 Task: Create new Company, with domain: 'wnyc.org' and type: 'Vendor'. Add new contact for this company, with mail Id: 'Ishita.Thompson@wnyc.org', First Name: Ishita, Last name:  Thompson, Job Title: 'Compliance Officer', Phone Number: '(916) 555-5682'. Change life cycle stage to  Lead and lead status to  In Progress. Logged in from softage.4@softage.net
Action: Mouse moved to (82, 56)
Screenshot: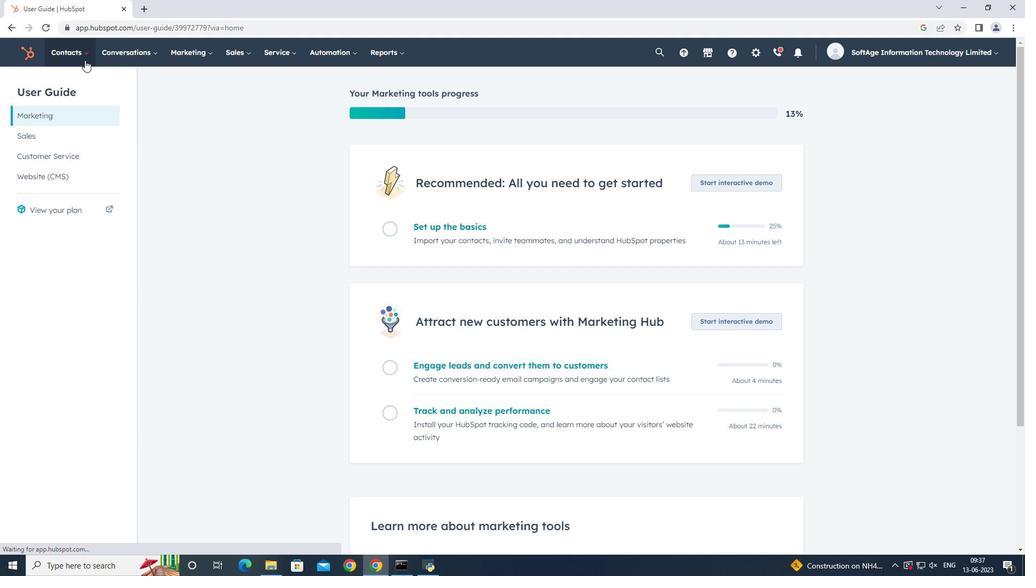 
Action: Mouse pressed left at (82, 56)
Screenshot: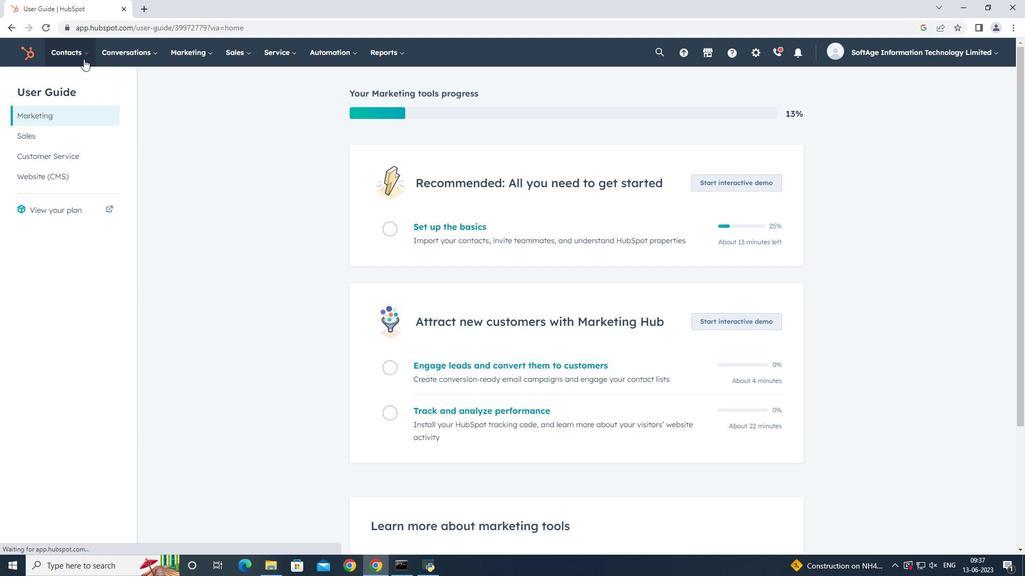 
Action: Mouse moved to (87, 101)
Screenshot: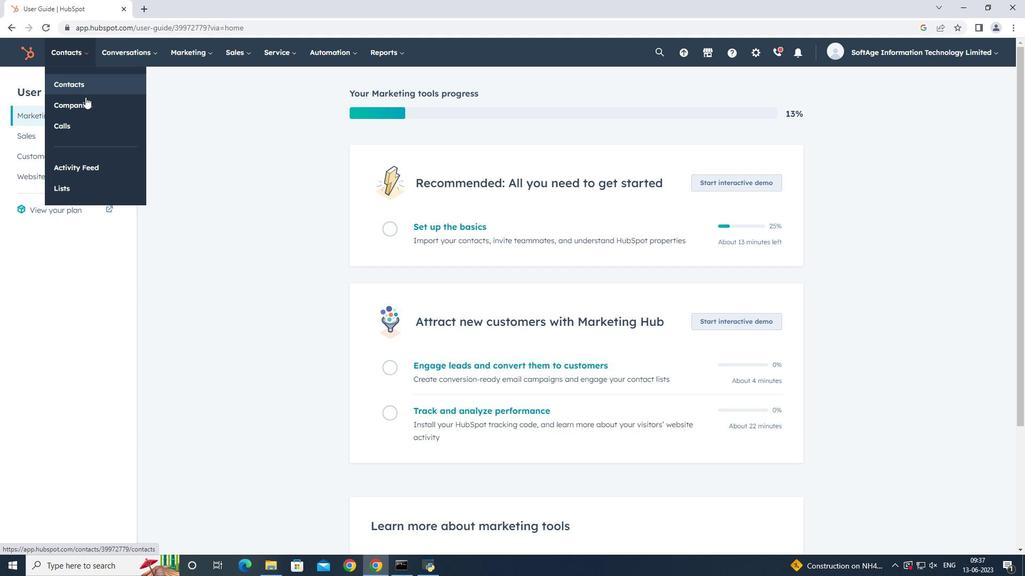 
Action: Mouse pressed left at (87, 101)
Screenshot: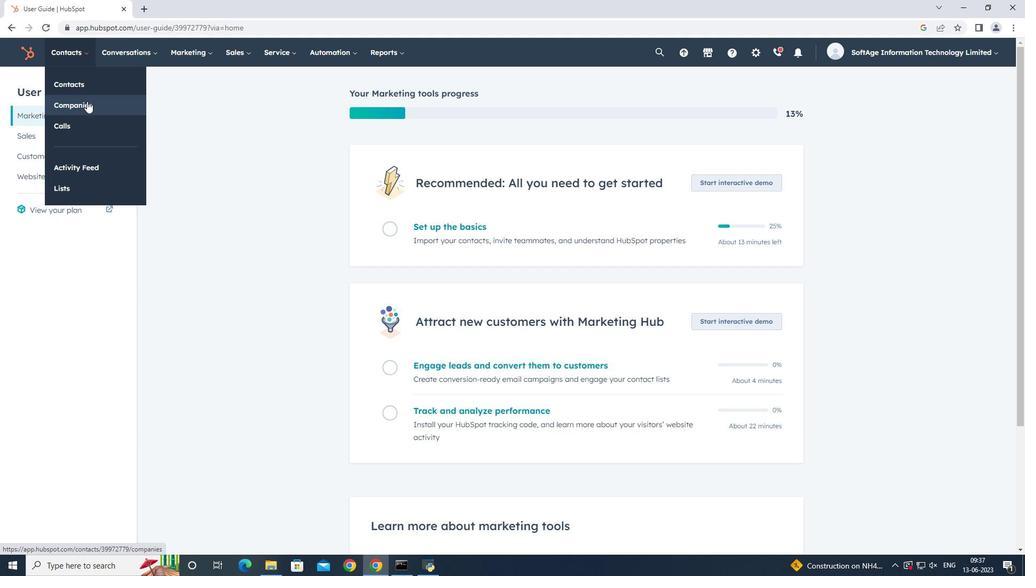 
Action: Mouse moved to (987, 87)
Screenshot: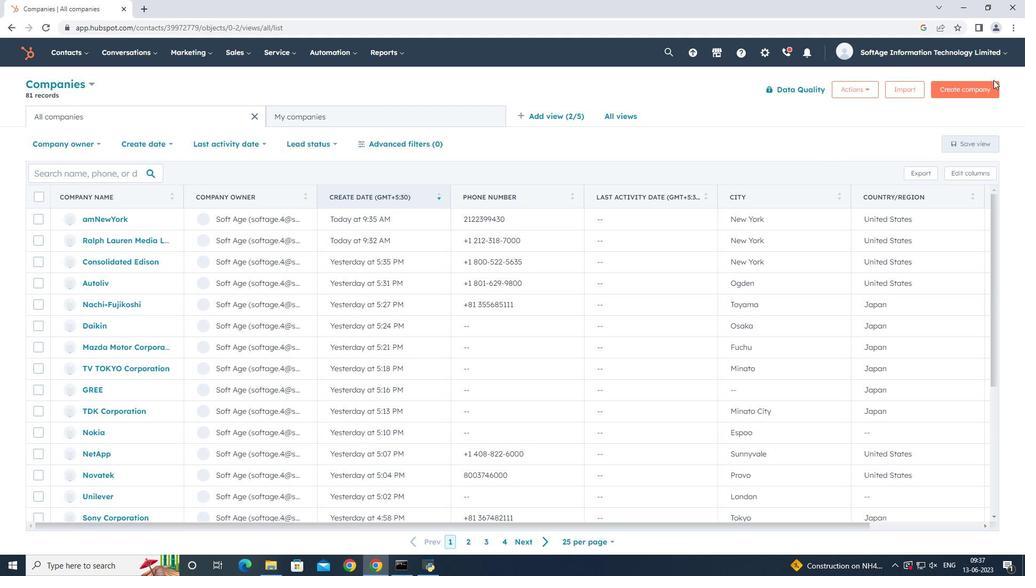 
Action: Mouse pressed left at (987, 87)
Screenshot: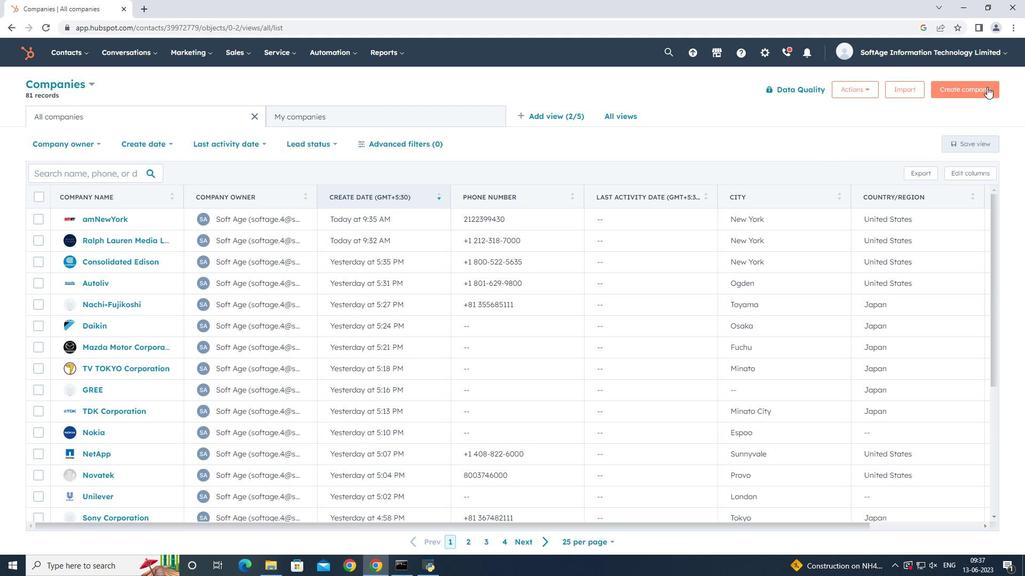 
Action: Mouse moved to (870, 142)
Screenshot: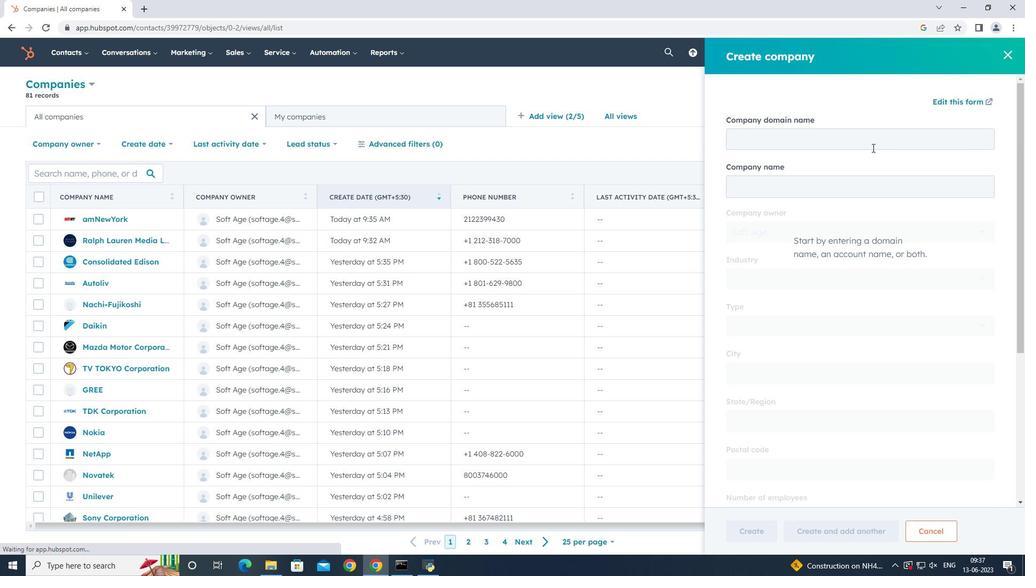 
Action: Mouse pressed left at (870, 142)
Screenshot: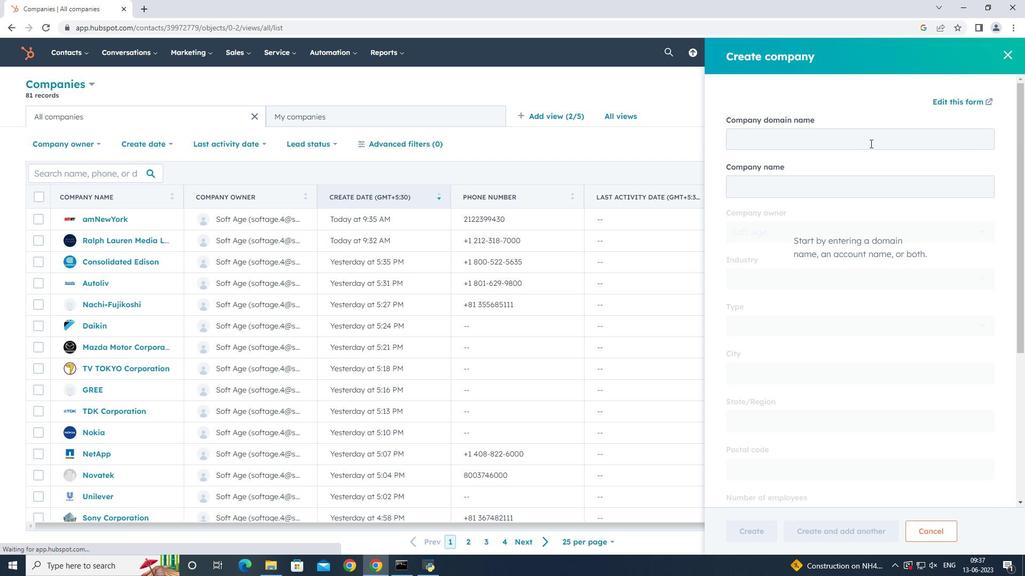 
Action: Key pressed wnyc.org
Screenshot: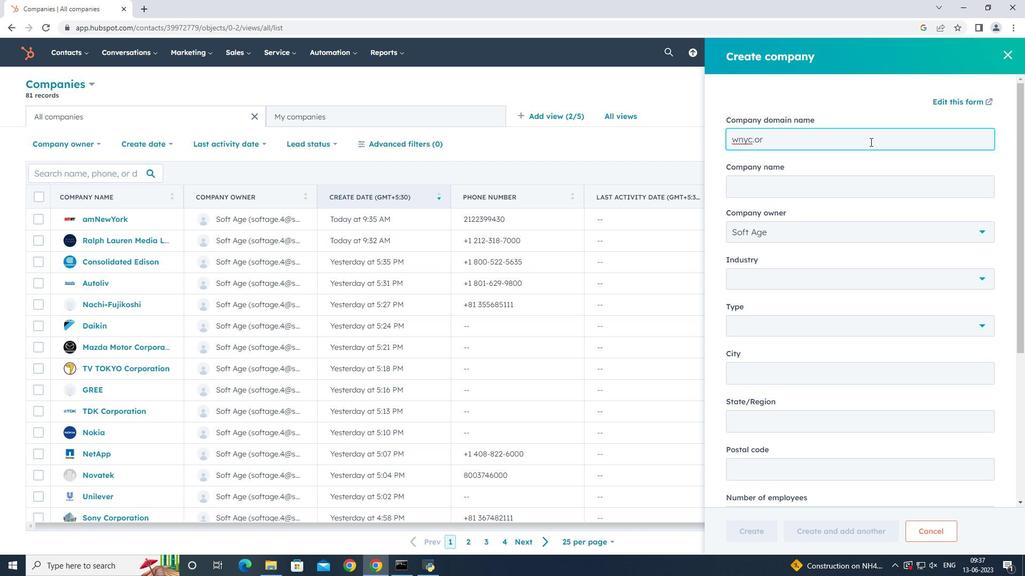 
Action: Mouse moved to (870, 320)
Screenshot: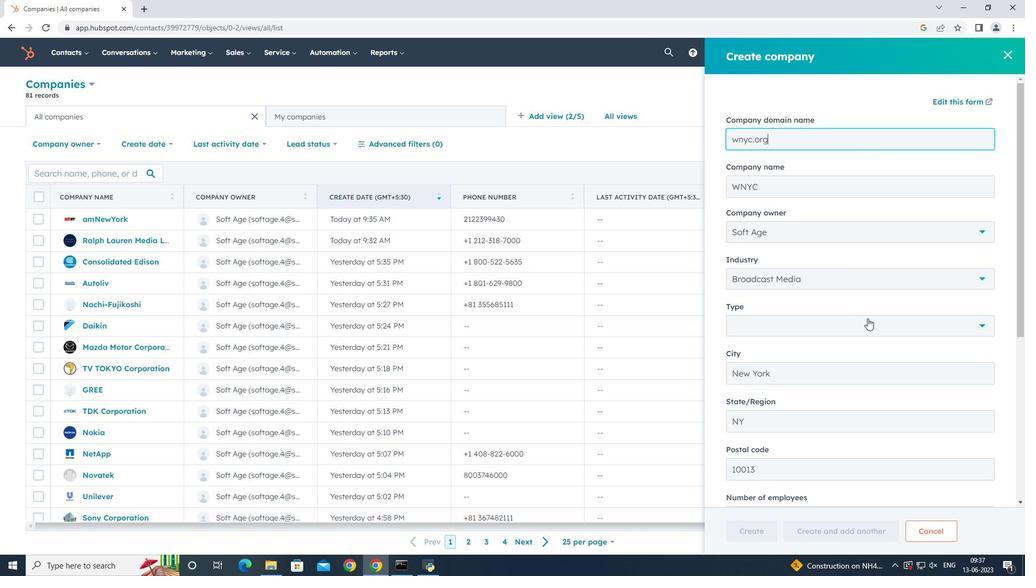 
Action: Mouse pressed left at (870, 320)
Screenshot: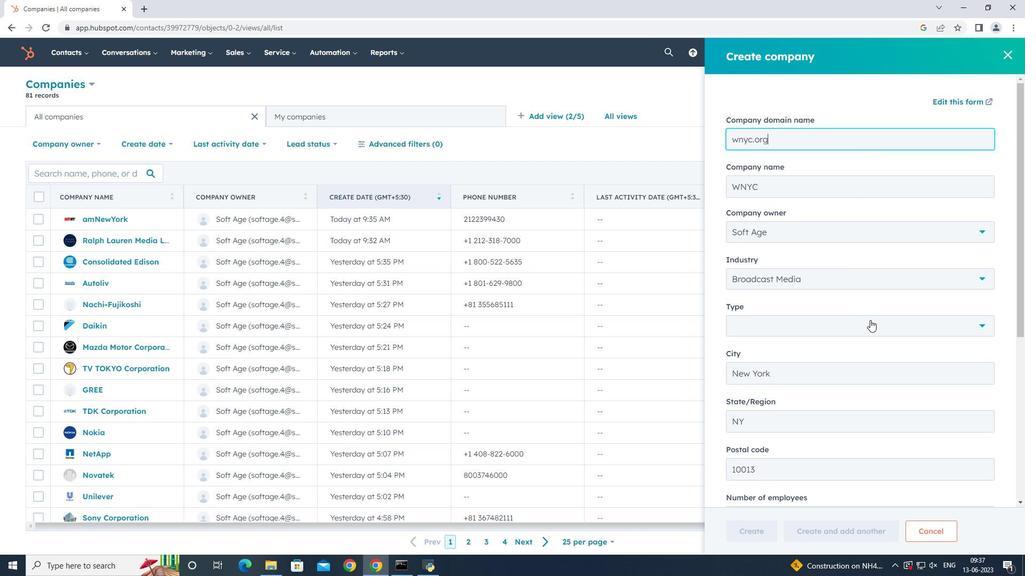 
Action: Mouse moved to (832, 438)
Screenshot: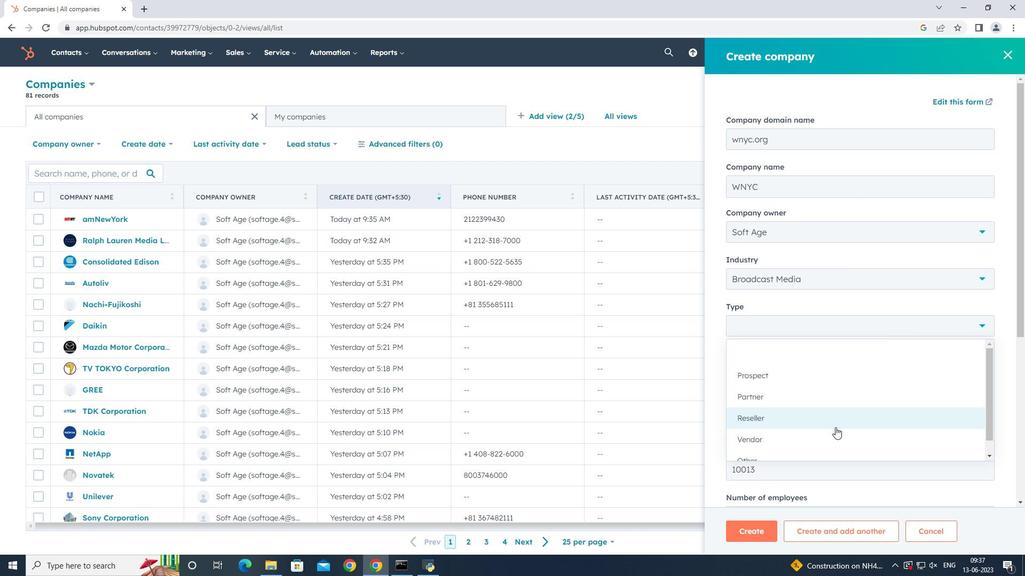 
Action: Mouse pressed left at (832, 438)
Screenshot: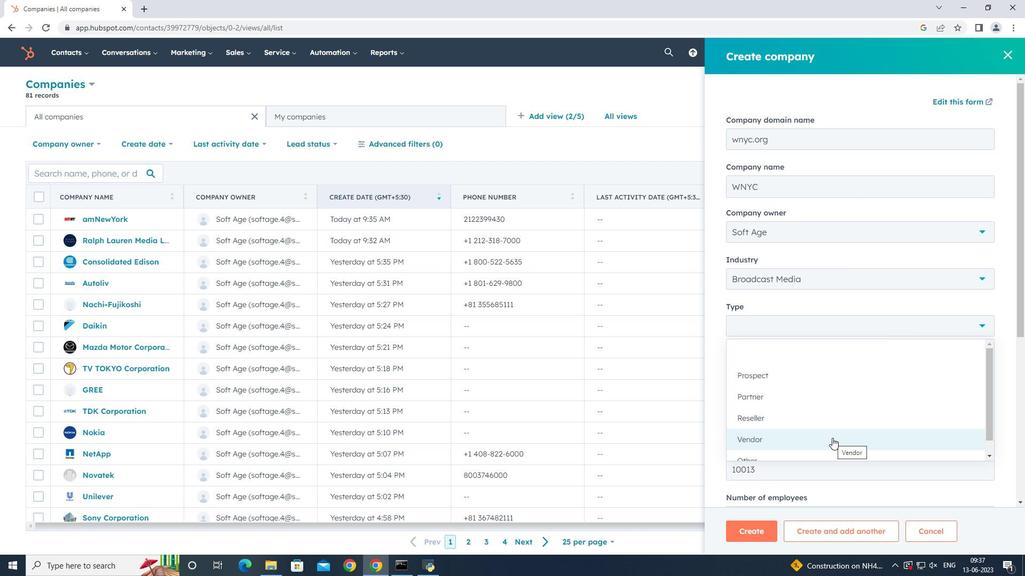 
Action: Mouse scrolled (832, 437) with delta (0, 0)
Screenshot: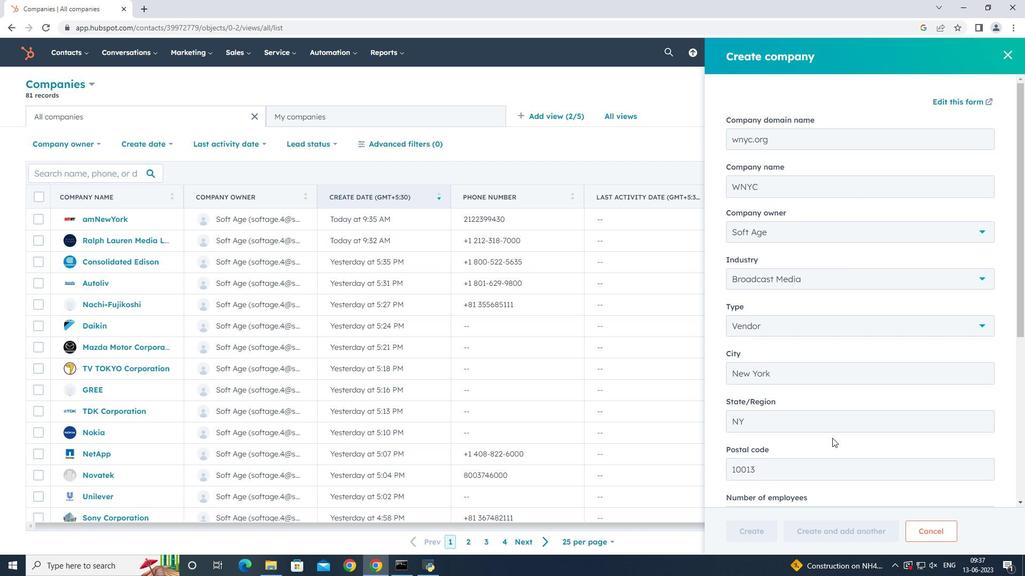 
Action: Mouse scrolled (832, 437) with delta (0, 0)
Screenshot: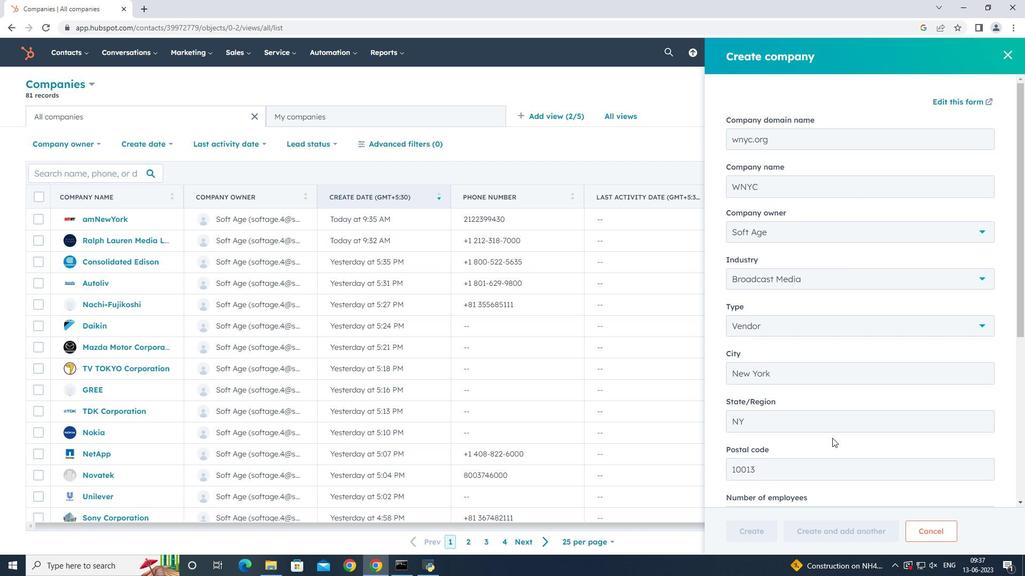 
Action: Mouse scrolled (832, 437) with delta (0, 0)
Screenshot: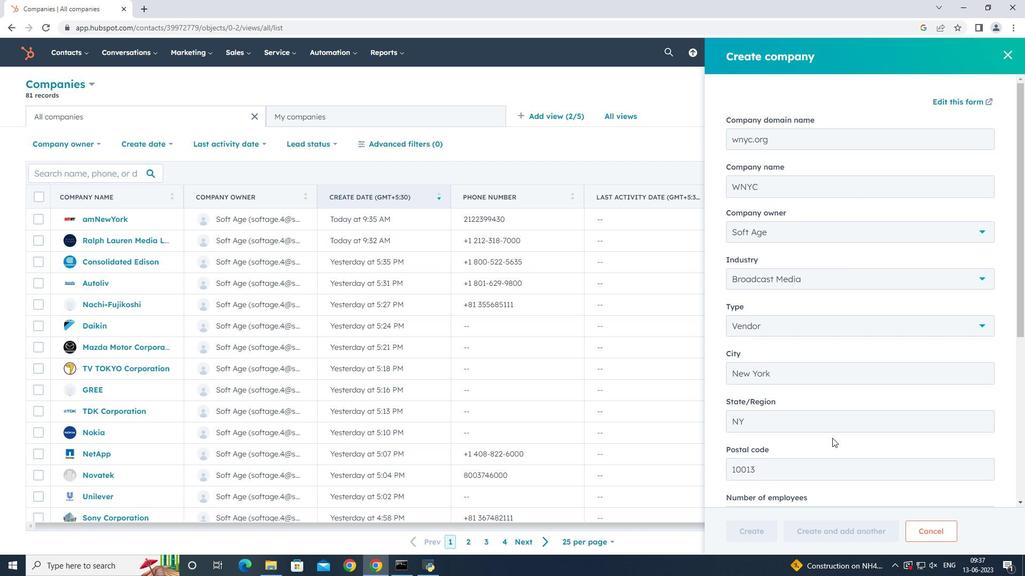 
Action: Mouse scrolled (832, 437) with delta (0, 0)
Screenshot: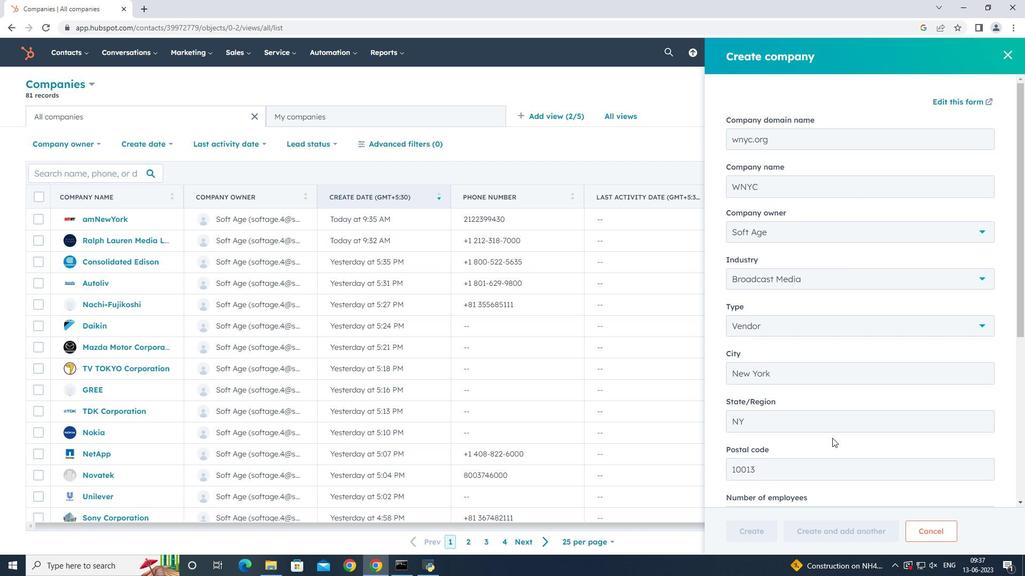 
Action: Mouse scrolled (832, 437) with delta (0, 0)
Screenshot: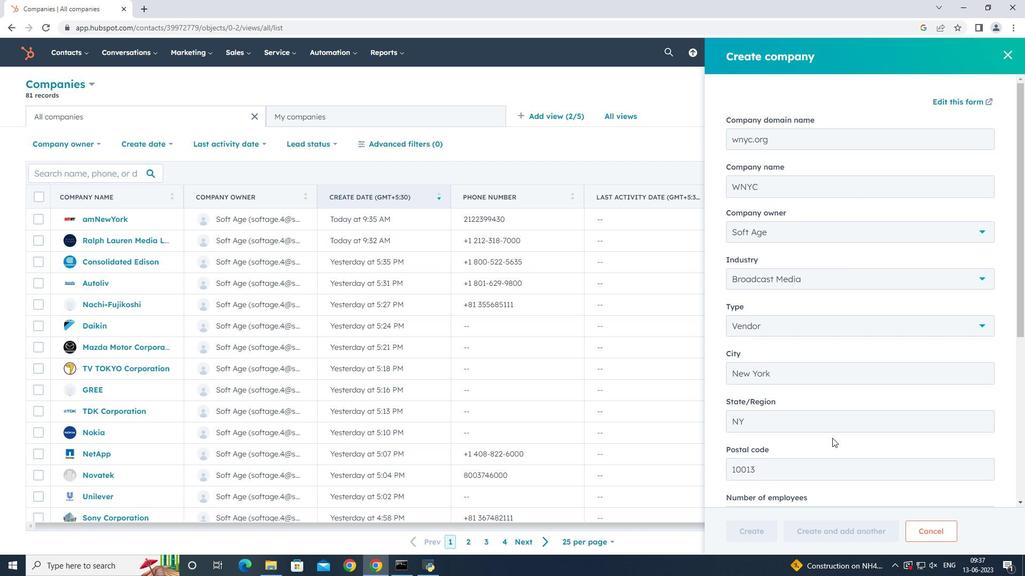 
Action: Mouse scrolled (832, 437) with delta (0, 0)
Screenshot: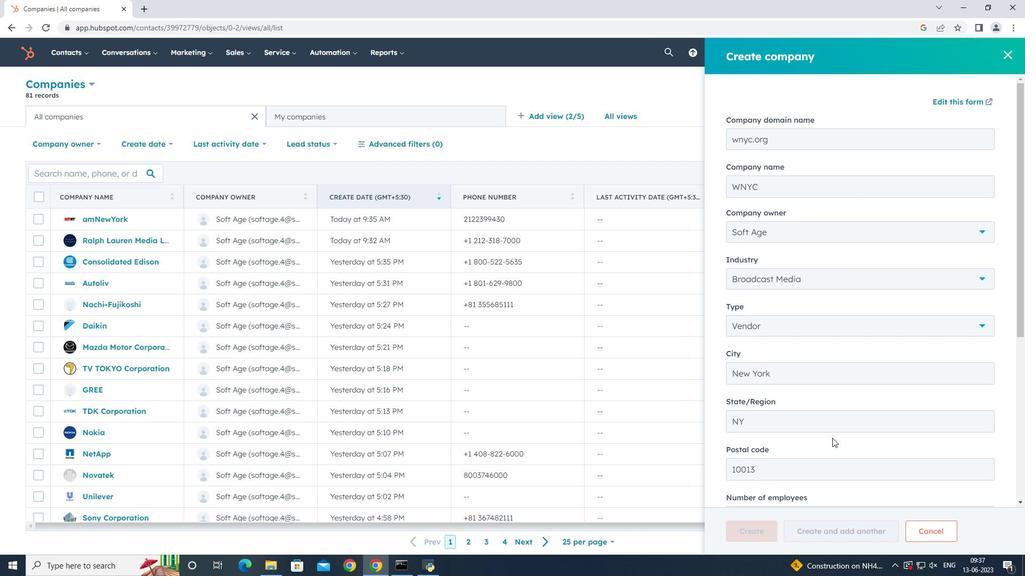 
Action: Mouse moved to (768, 526)
Screenshot: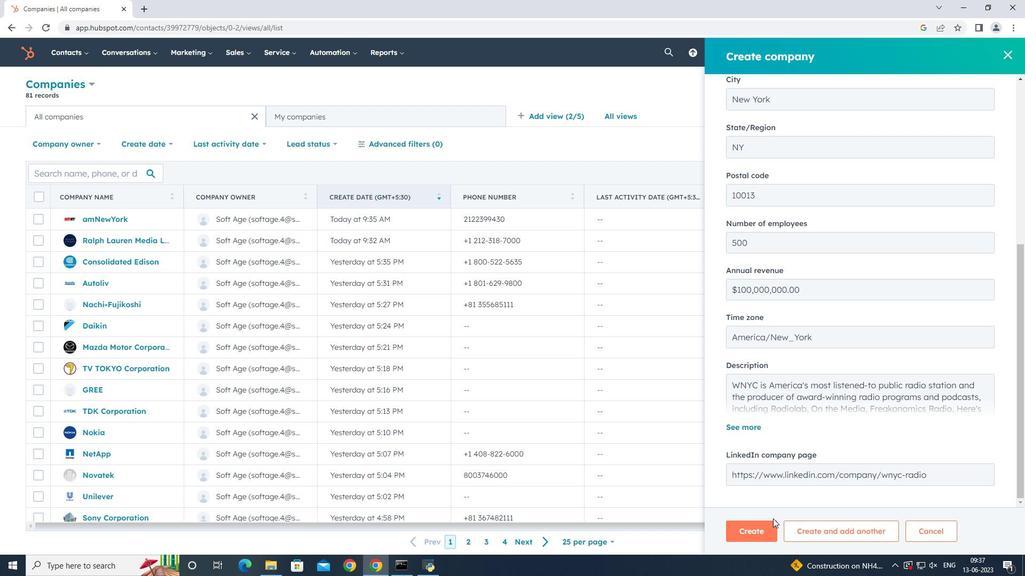 
Action: Mouse pressed left at (768, 526)
Screenshot: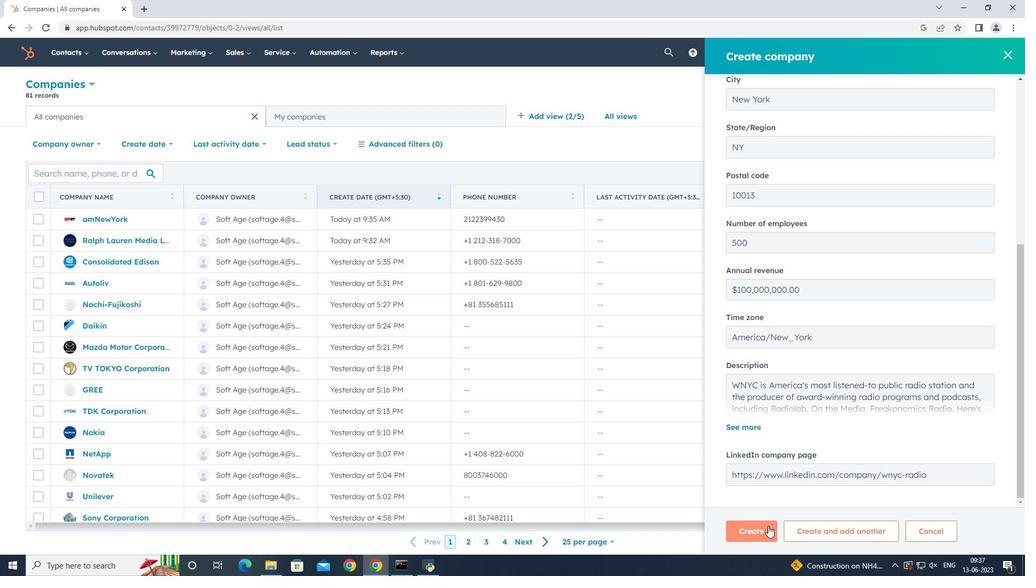
Action: Mouse moved to (716, 350)
Screenshot: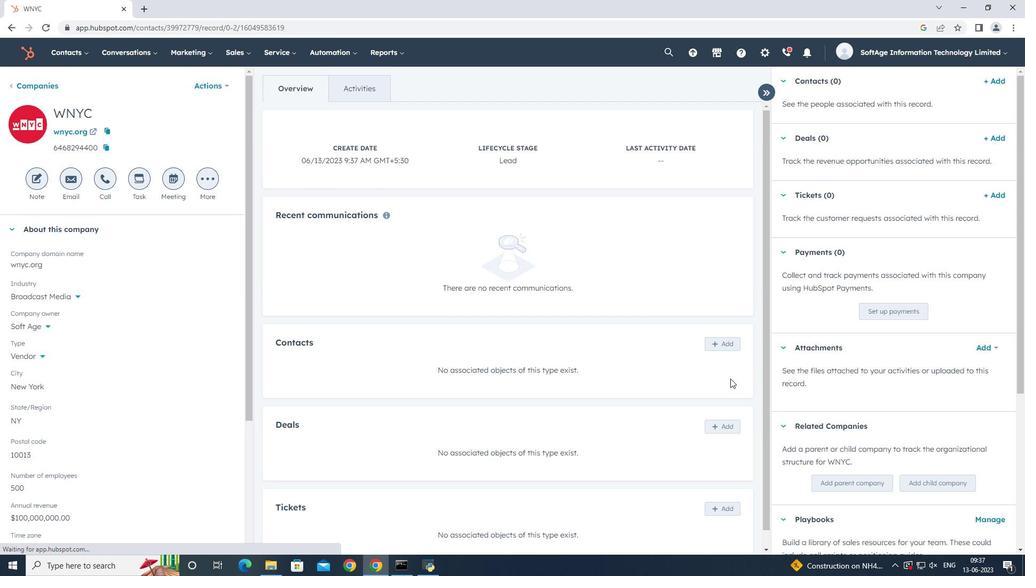 
Action: Mouse pressed left at (716, 350)
Screenshot: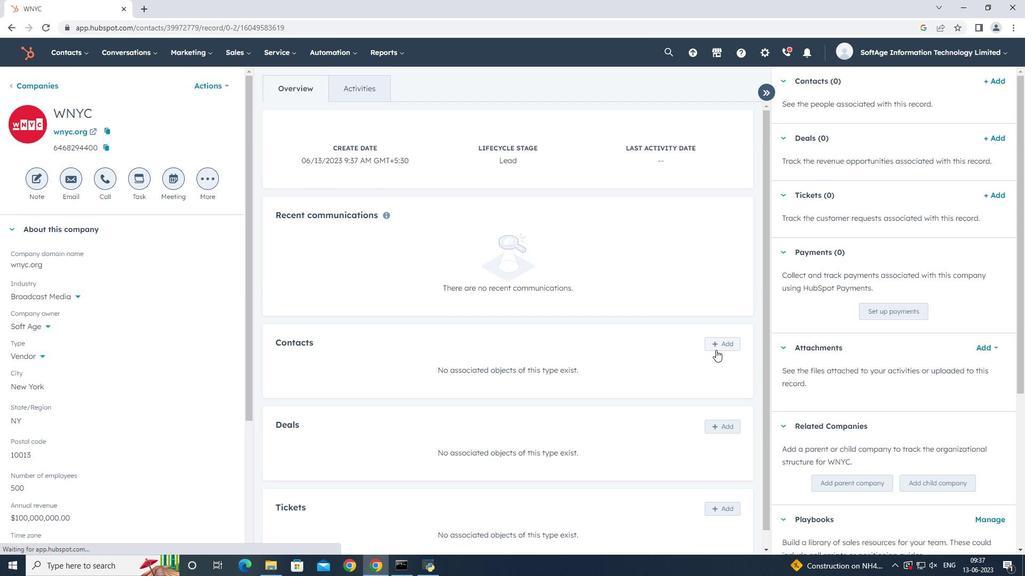 
Action: Mouse moved to (796, 108)
Screenshot: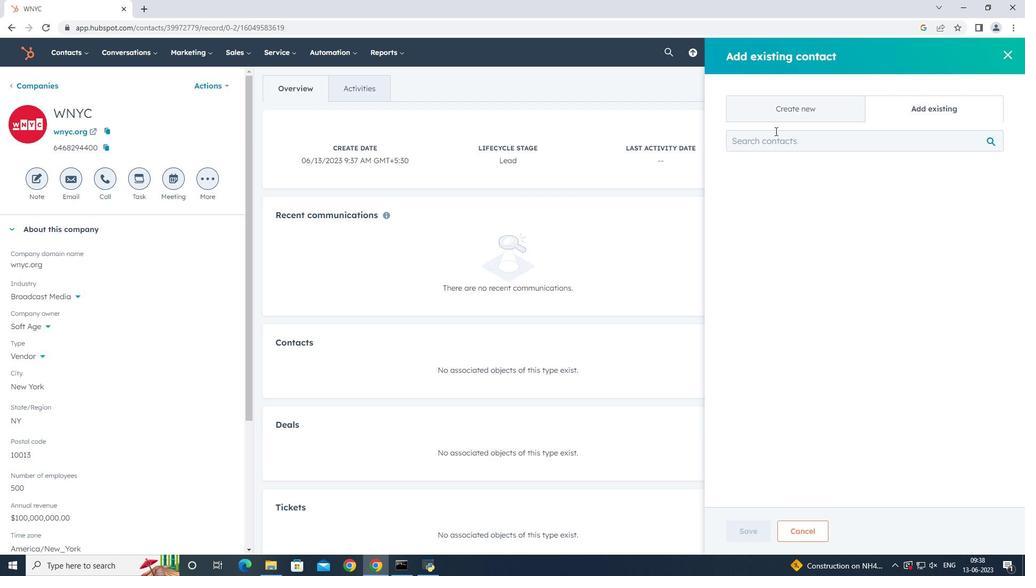 
Action: Mouse pressed left at (796, 108)
Screenshot: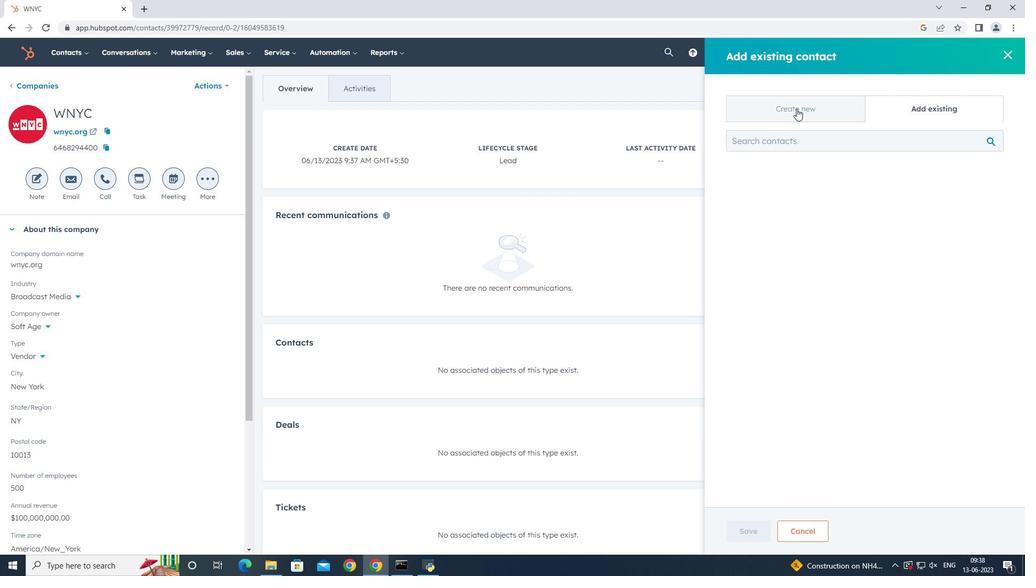 
Action: Mouse moved to (815, 176)
Screenshot: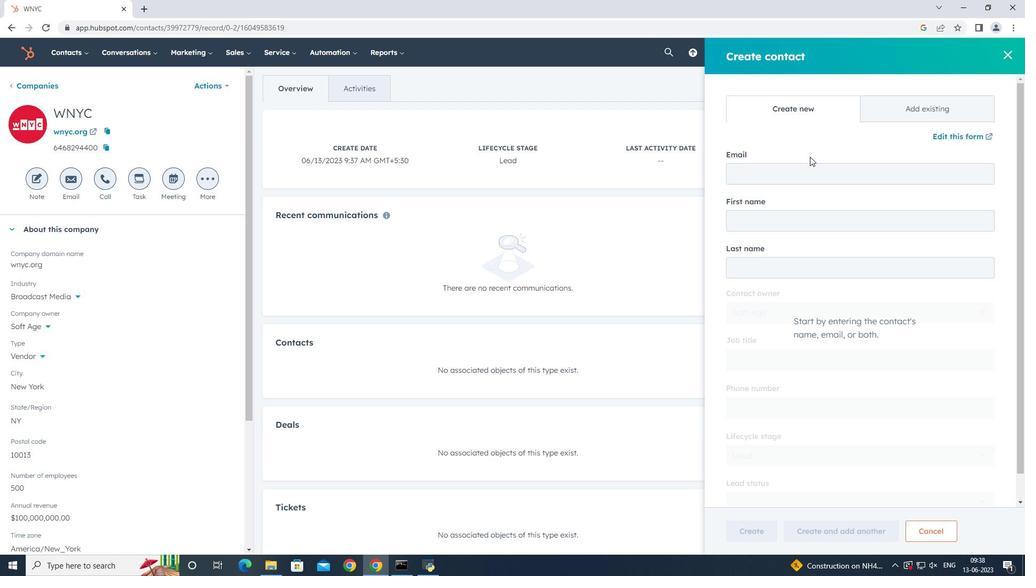 
Action: Mouse pressed left at (815, 176)
Screenshot: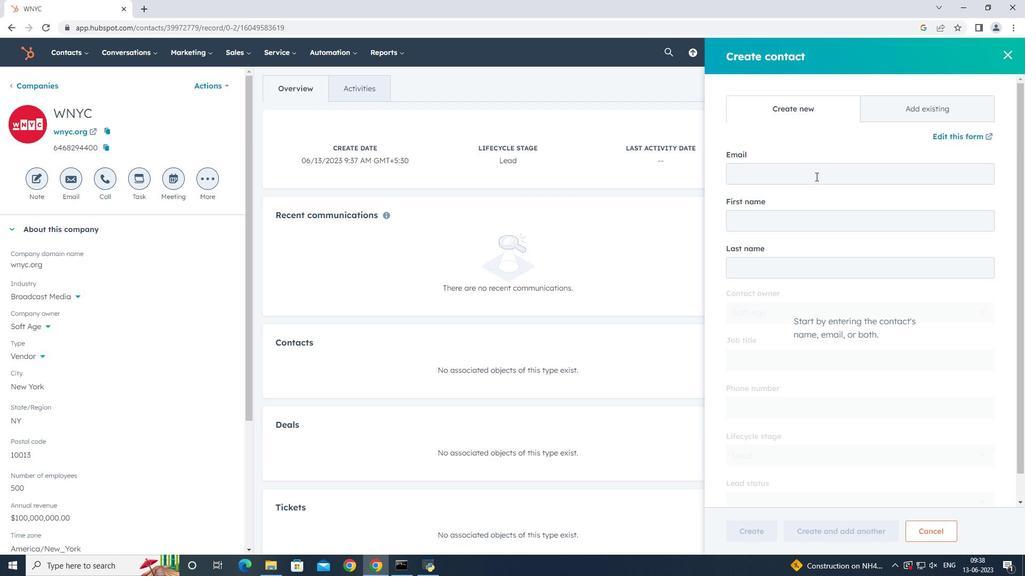 
Action: Key pressed <Key.shift_r>Ishita.<Key.shift><Key.shift>Thompson<Key.shift><Key.shift><Key.shift><Key.shift>@wnyc.org
Screenshot: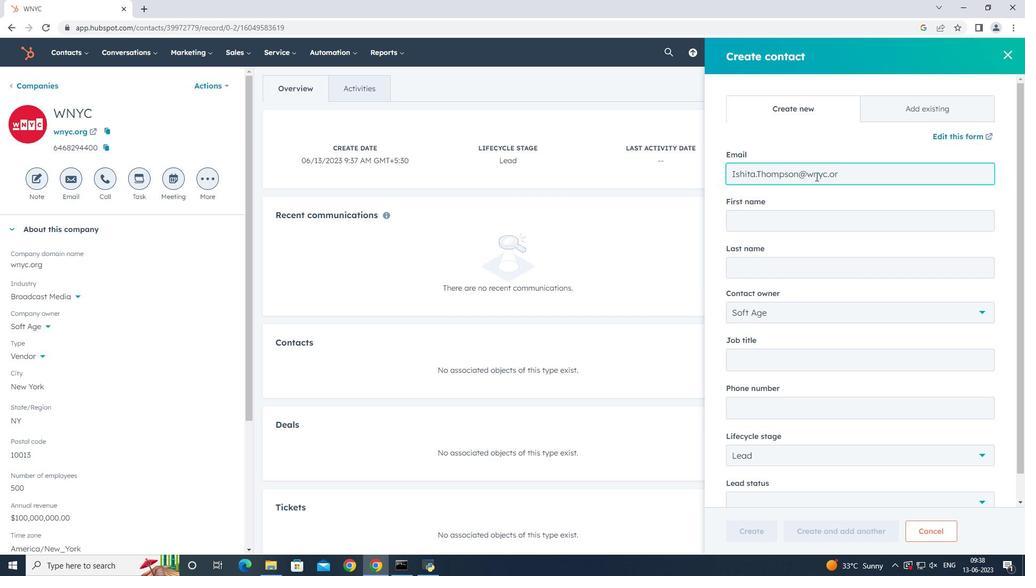 
Action: Mouse moved to (844, 216)
Screenshot: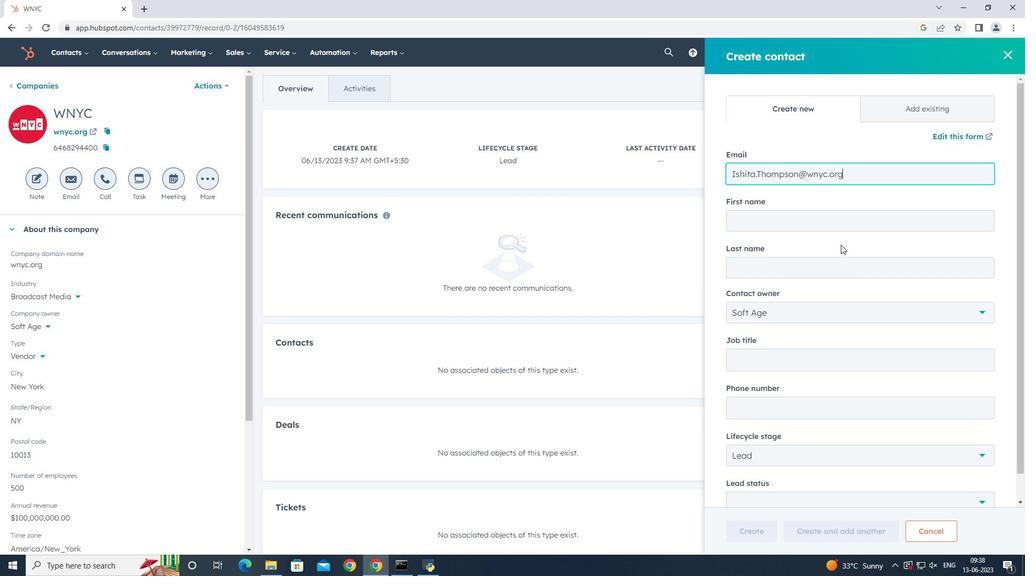 
Action: Mouse pressed left at (844, 216)
Screenshot: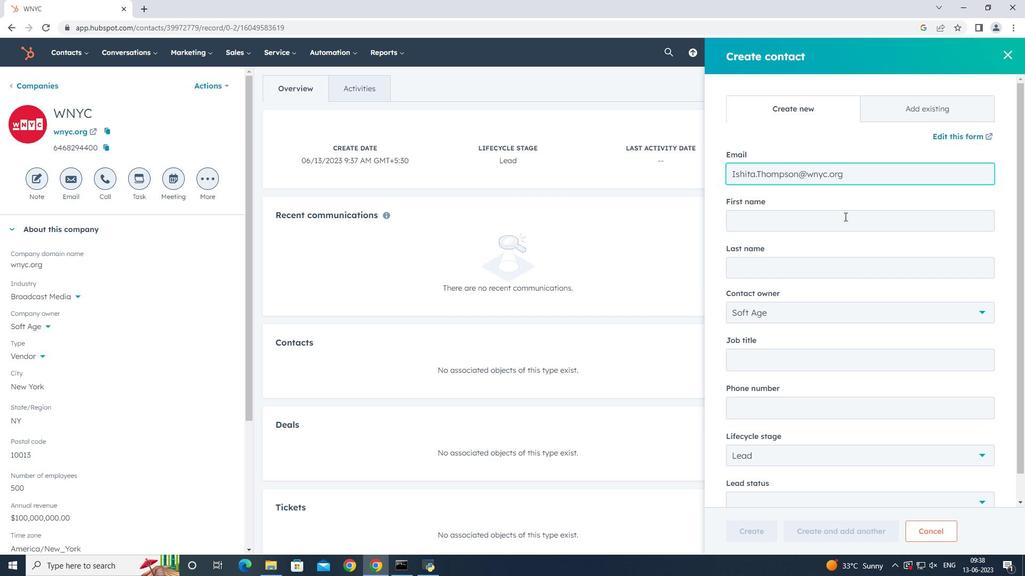 
Action: Key pressed <Key.shift_r><Key.shift_r><Key.shift_r><Key.shift_r><Key.shift_r><Key.shift_r><Key.shift_r><Key.shift_r><Key.shift_r><Key.shift_r><Key.shift_r><Key.shift_r><Key.shift_r><Key.shift_r><Key.shift_r><Key.shift_r><Key.shift_r><Key.shift_r><Key.shift_r><Key.shift_r><Key.shift_r><Key.shift_r>Ishita<Key.tab><Key.shift><Key.shift><Key.shift><Key.shift><Key.shift><Key.shift>Thompson
Screenshot: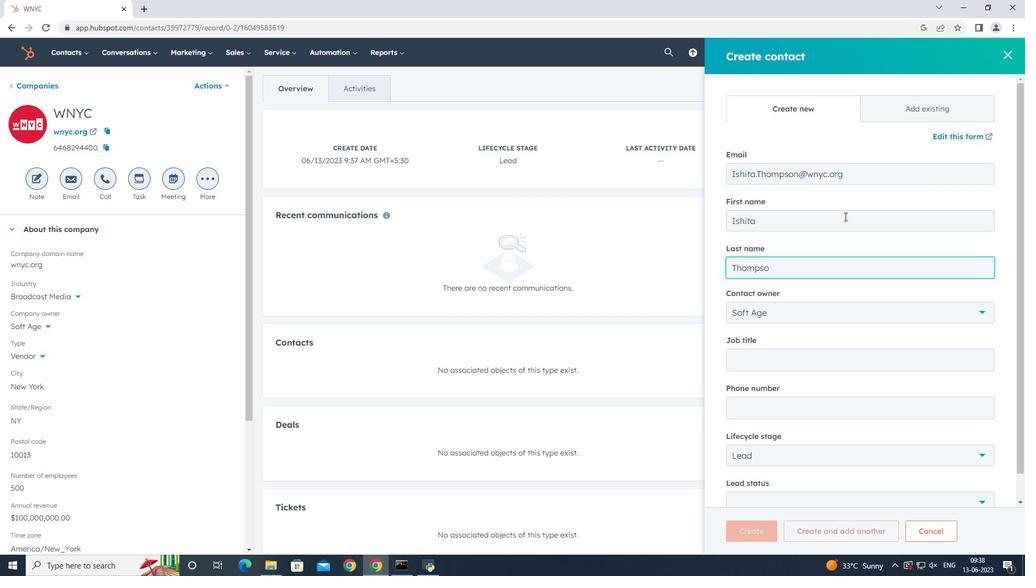 
Action: Mouse moved to (846, 358)
Screenshot: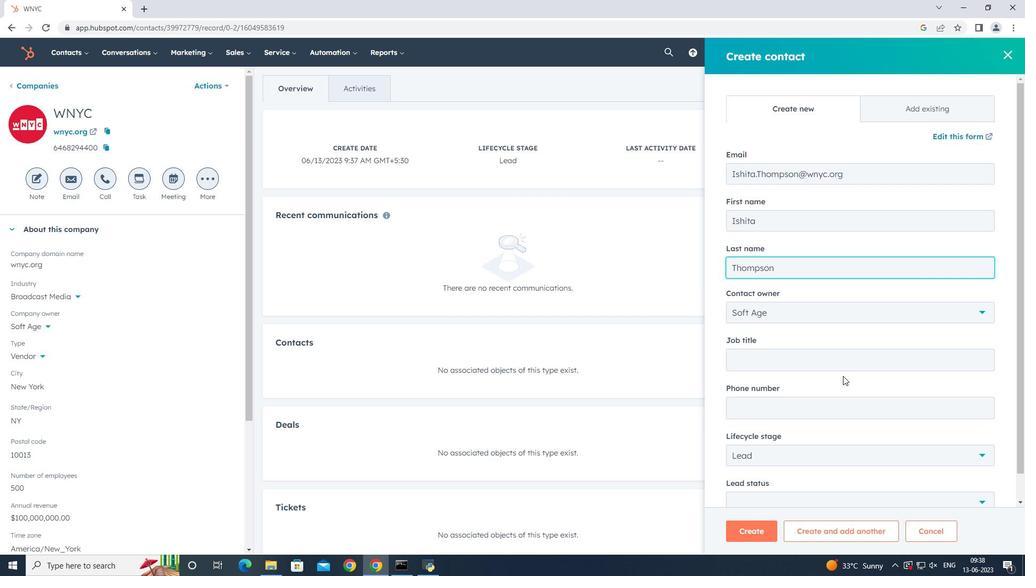 
Action: Mouse pressed left at (846, 358)
Screenshot: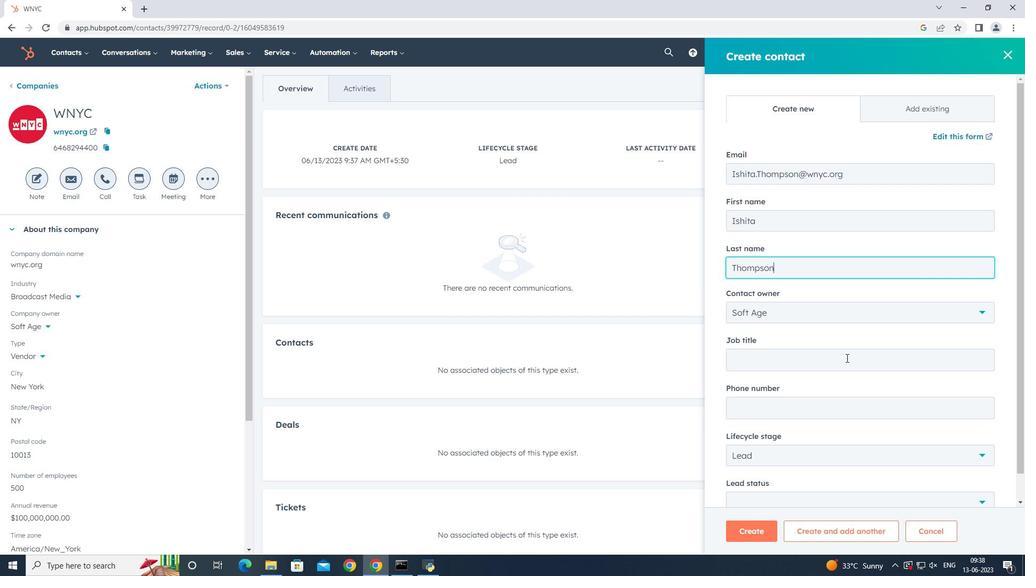 
Action: Key pressed <Key.shift>Compliance<Key.space><Key.shift_r><Key.shift_r>Officer
Screenshot: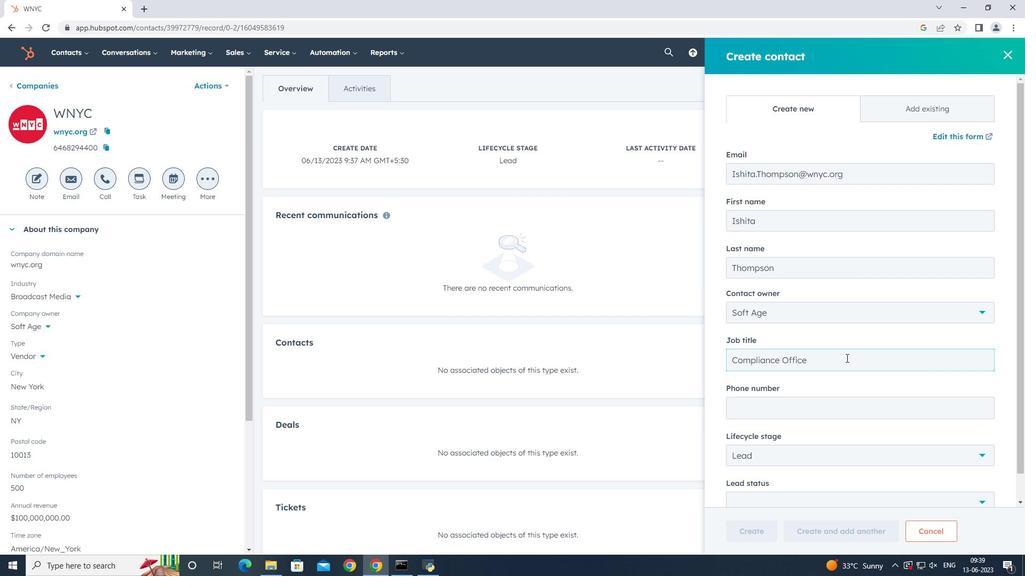 
Action: Mouse moved to (842, 415)
Screenshot: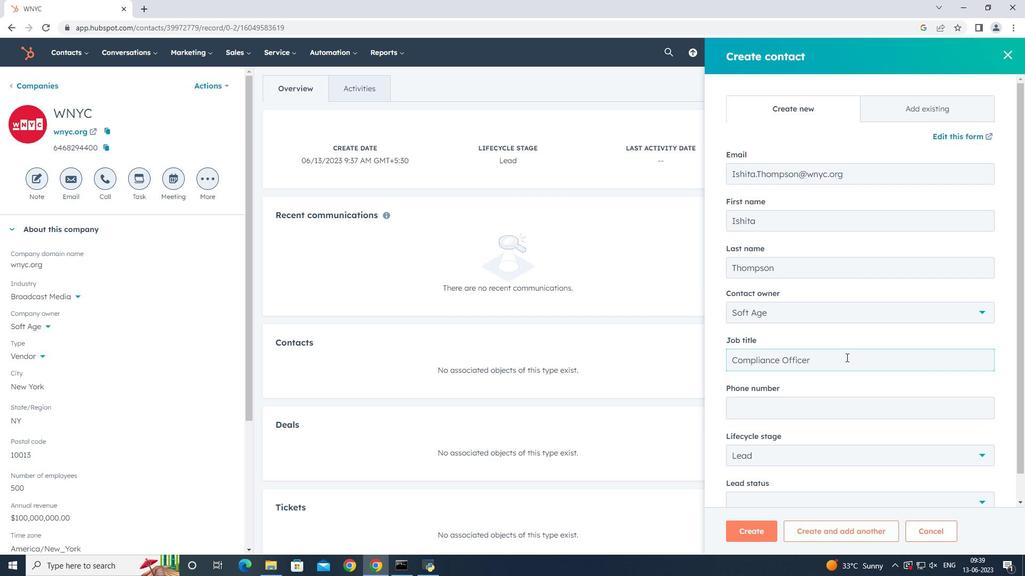
Action: Mouse pressed left at (842, 415)
Screenshot: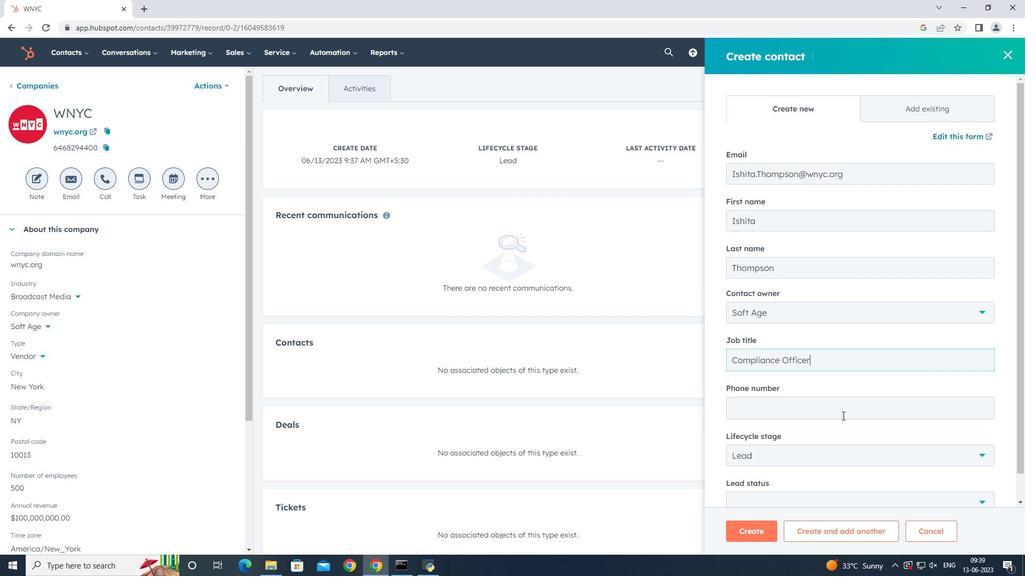 
Action: Mouse moved to (889, 419)
Screenshot: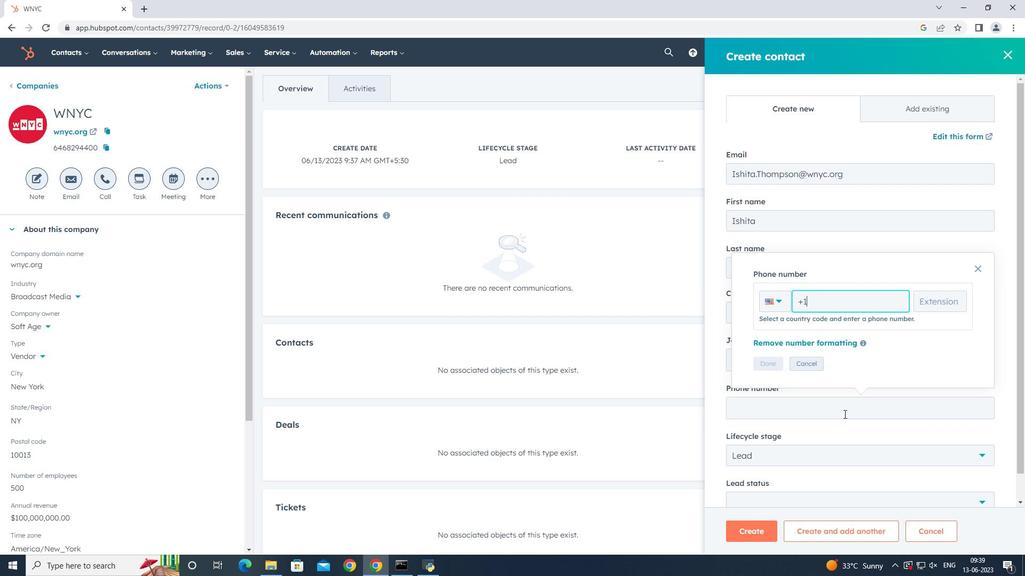 
Action: Key pressed 9165555682
Screenshot: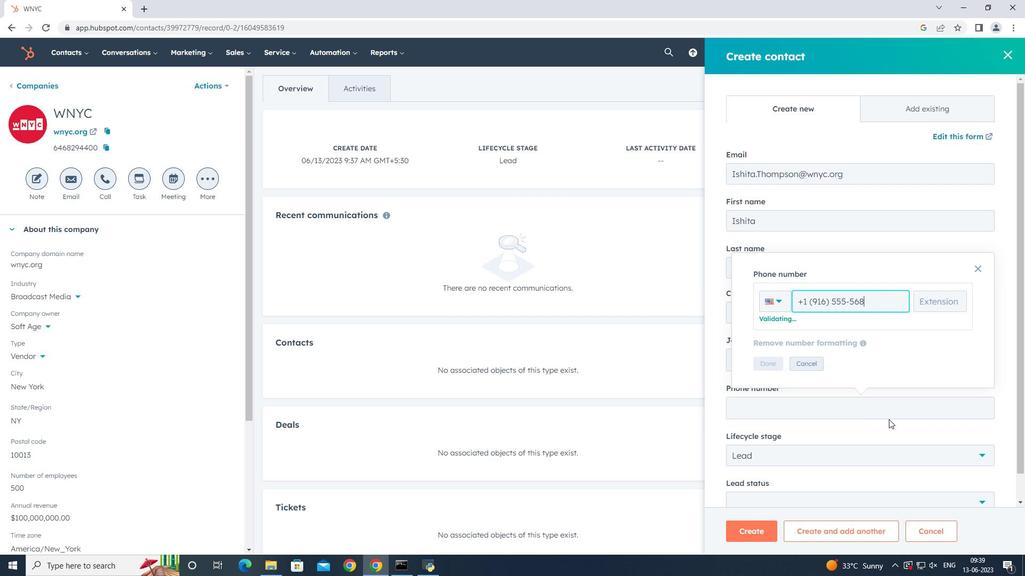 
Action: Mouse moved to (776, 365)
Screenshot: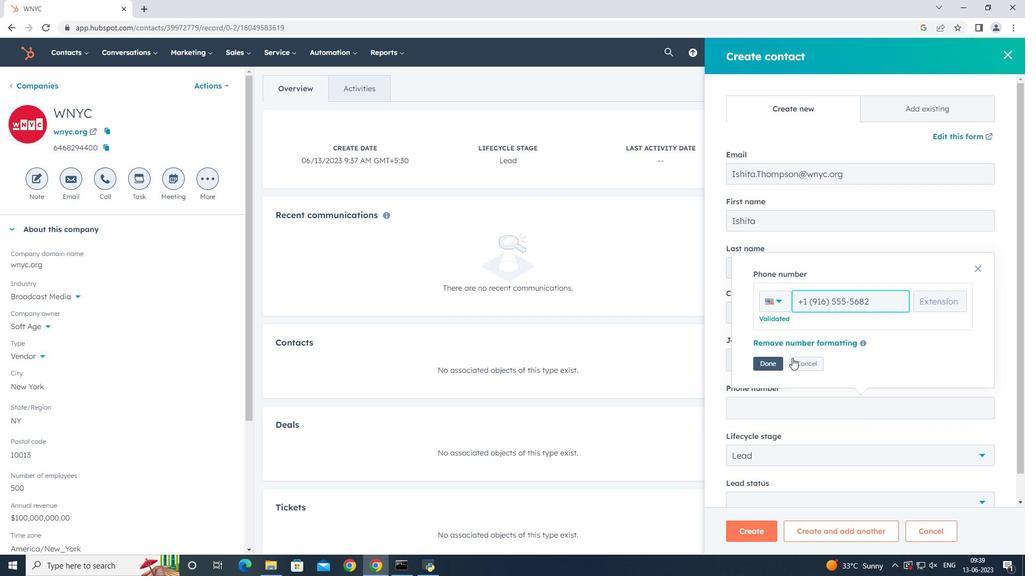 
Action: Mouse pressed left at (776, 365)
Screenshot: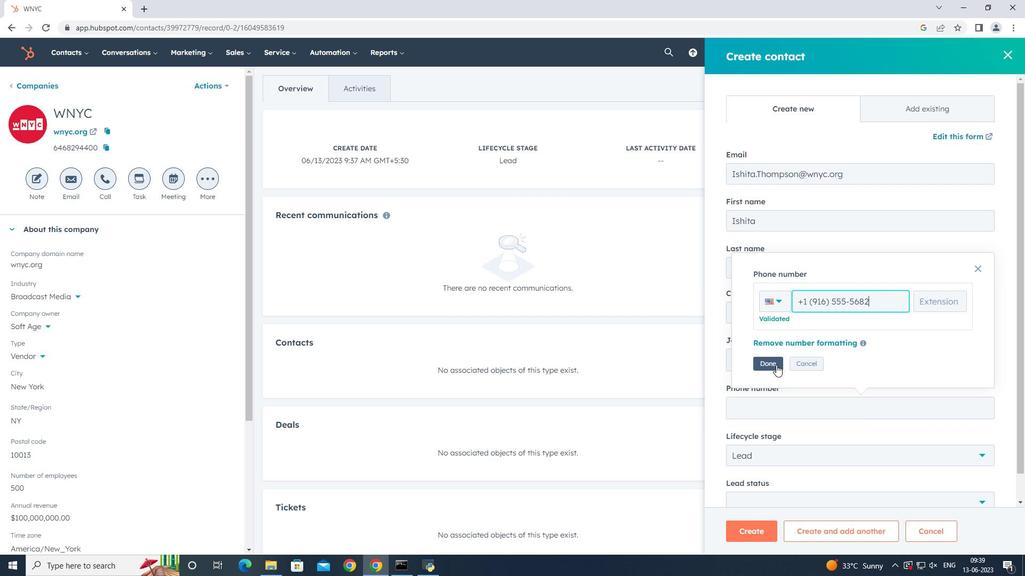 
Action: Mouse moved to (783, 416)
Screenshot: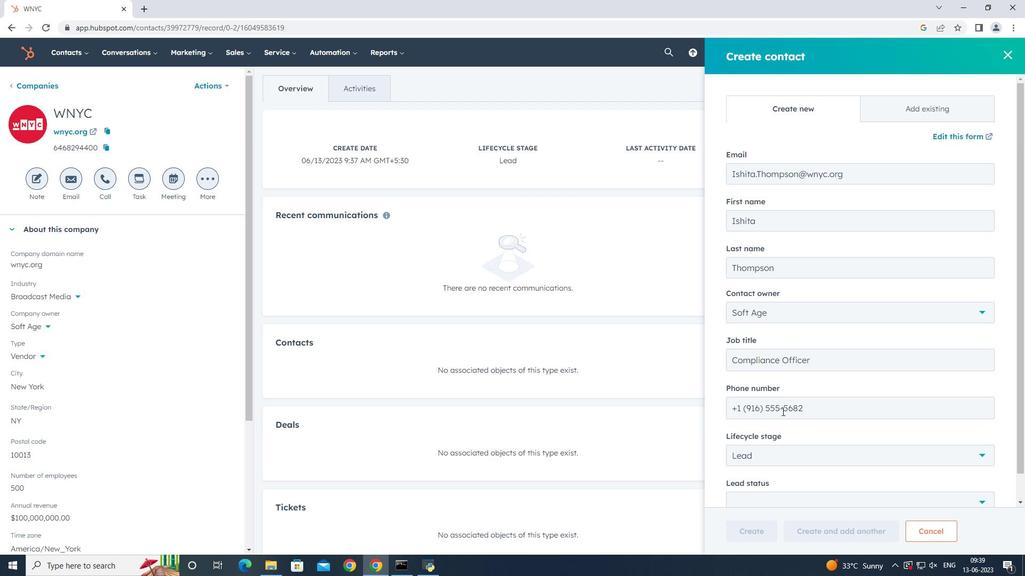 
Action: Mouse scrolled (783, 415) with delta (0, 0)
Screenshot: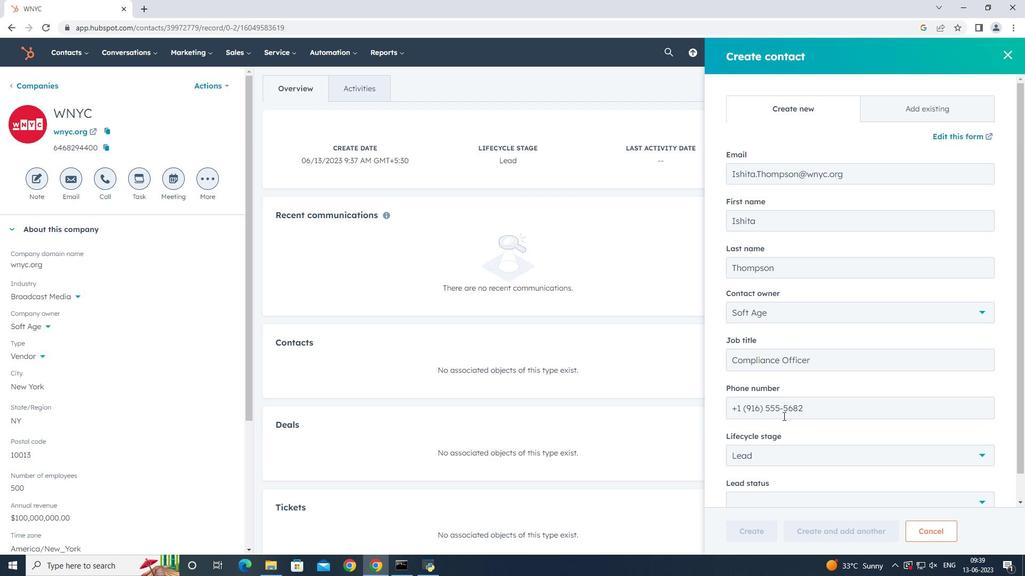 
Action: Mouse scrolled (783, 415) with delta (0, 0)
Screenshot: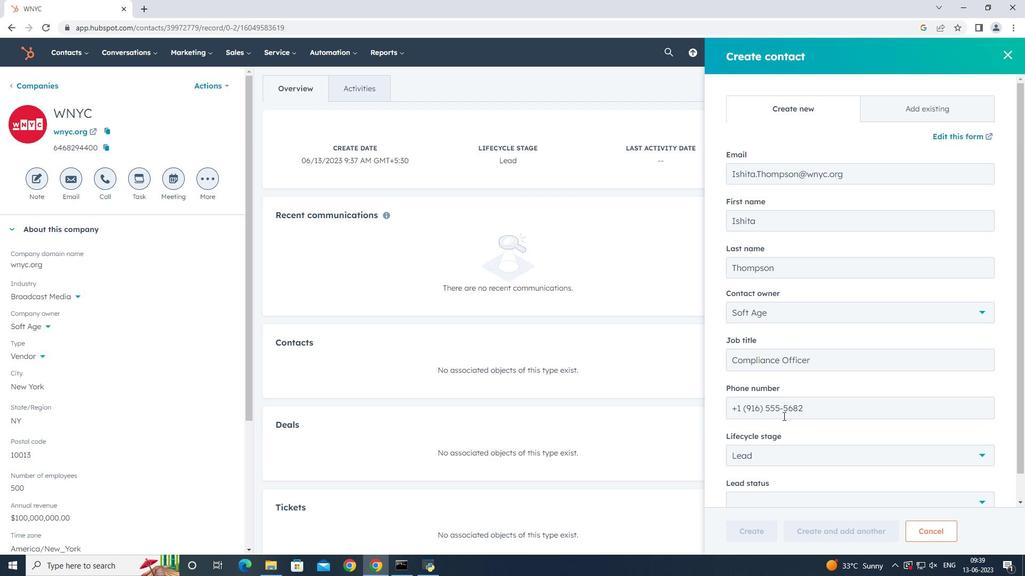 
Action: Mouse moved to (790, 427)
Screenshot: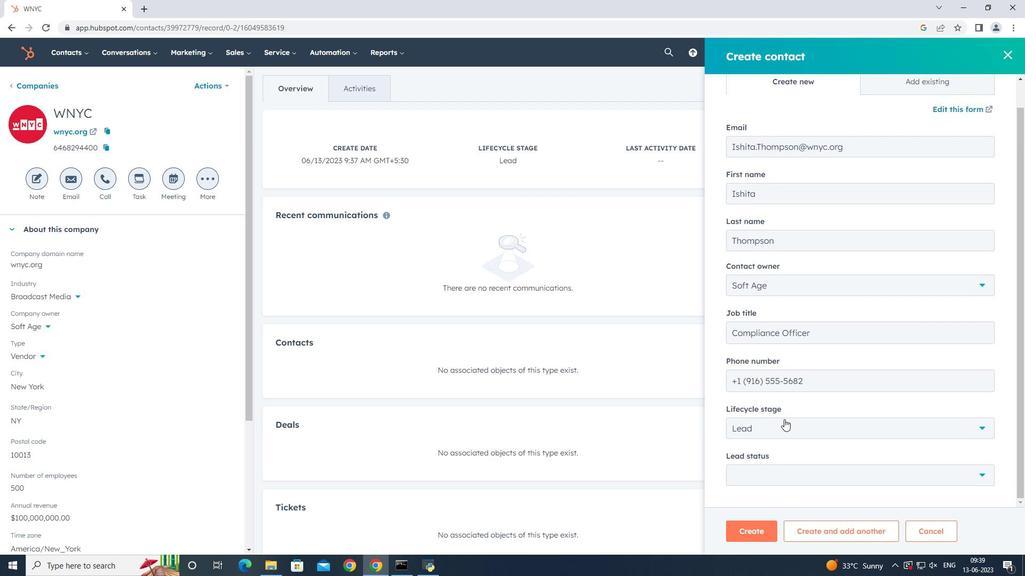 
Action: Mouse pressed left at (790, 427)
Screenshot: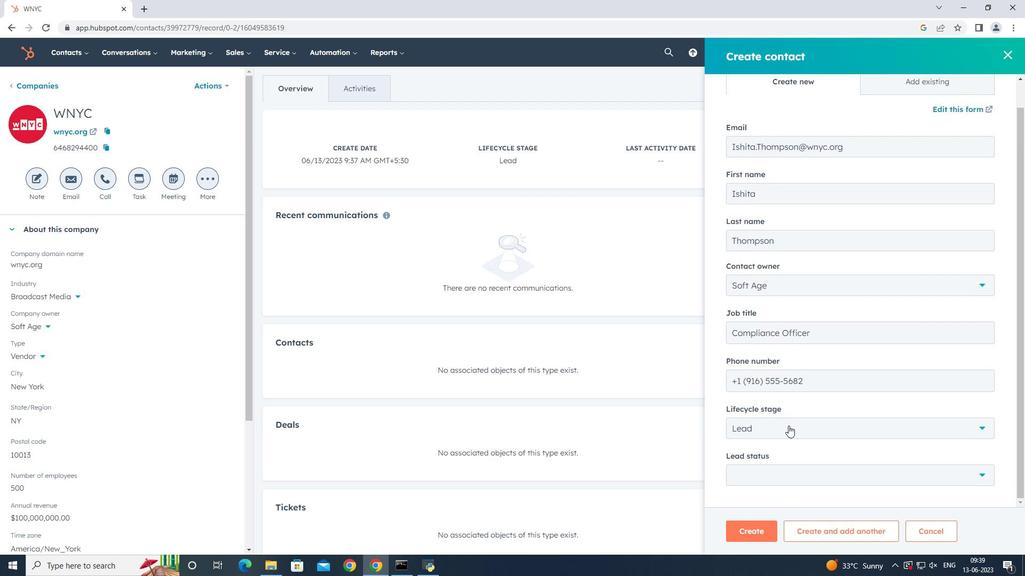 
Action: Mouse moved to (783, 328)
Screenshot: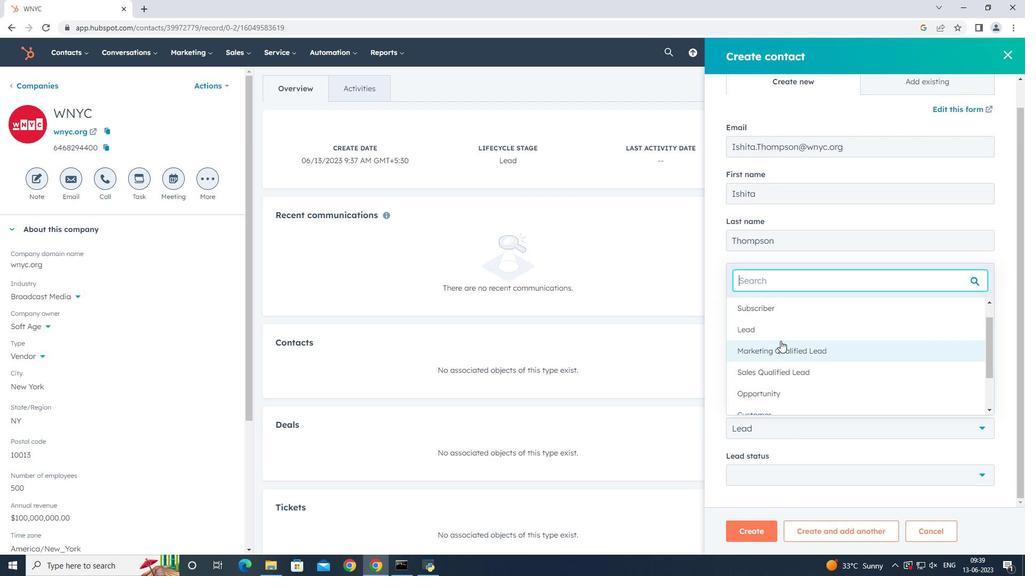 
Action: Mouse pressed left at (783, 328)
Screenshot: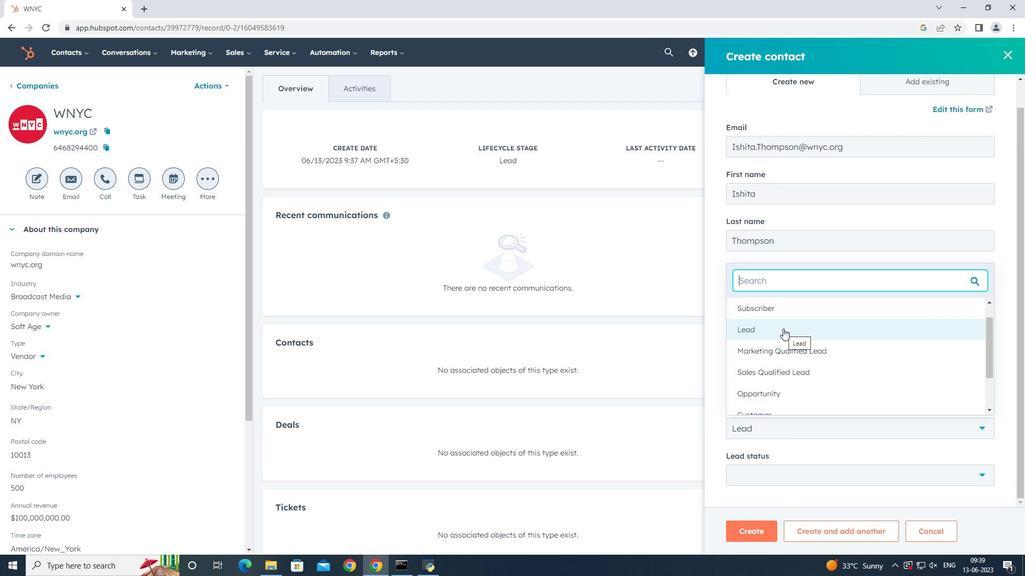 
Action: Mouse moved to (789, 477)
Screenshot: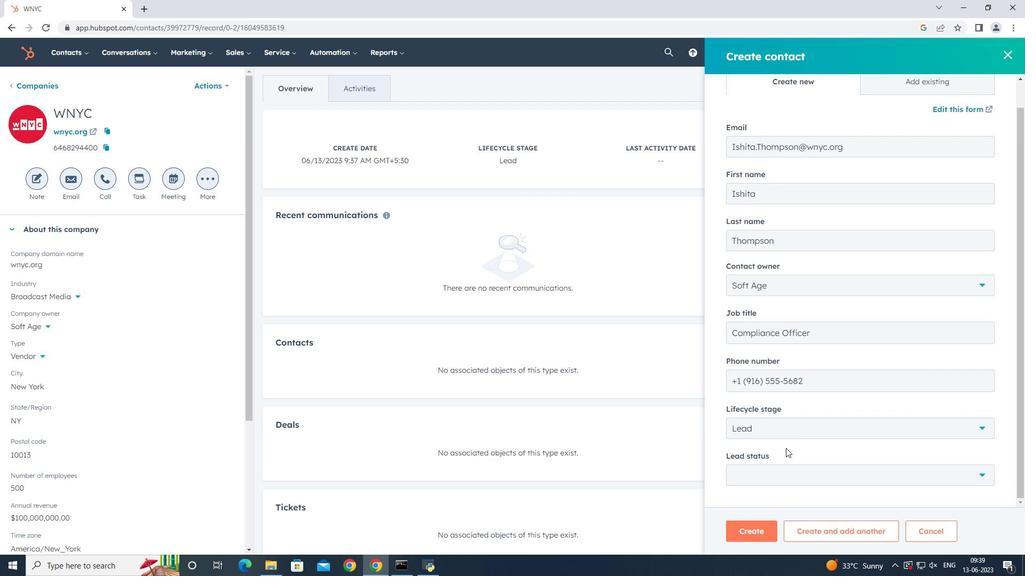 
Action: Mouse pressed left at (789, 477)
Screenshot: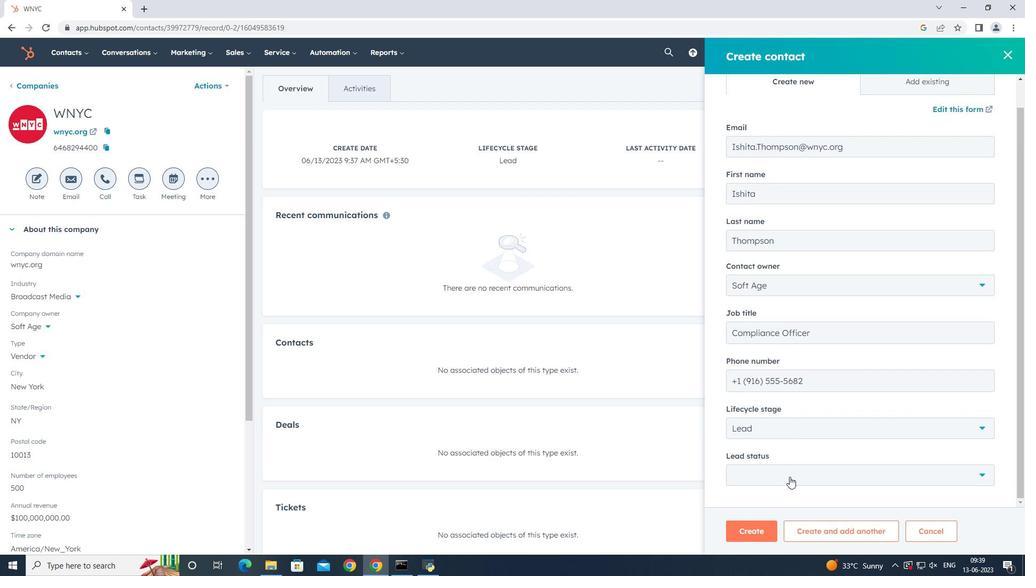 
Action: Mouse moved to (798, 427)
Screenshot: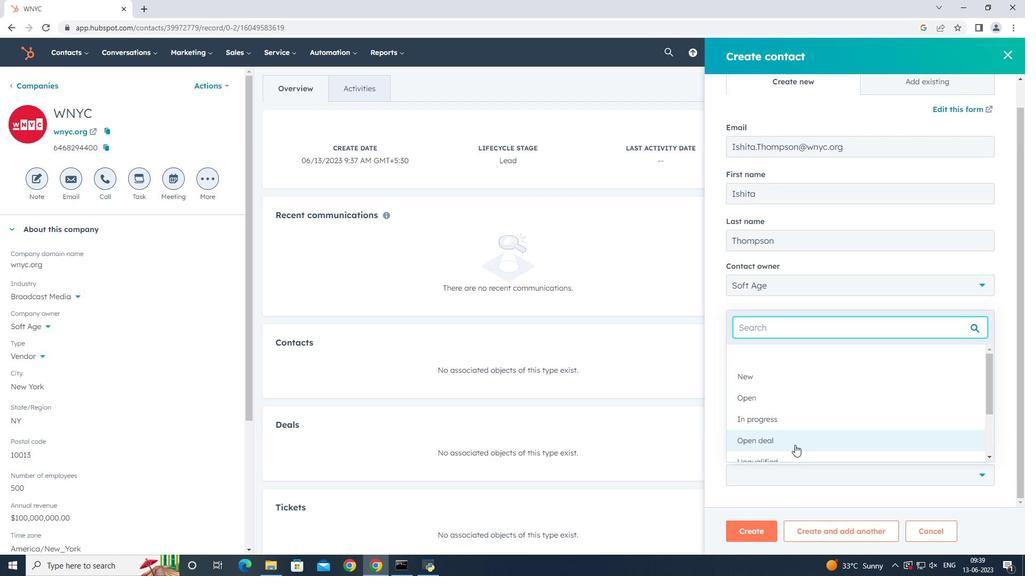 
Action: Mouse pressed left at (798, 427)
Screenshot: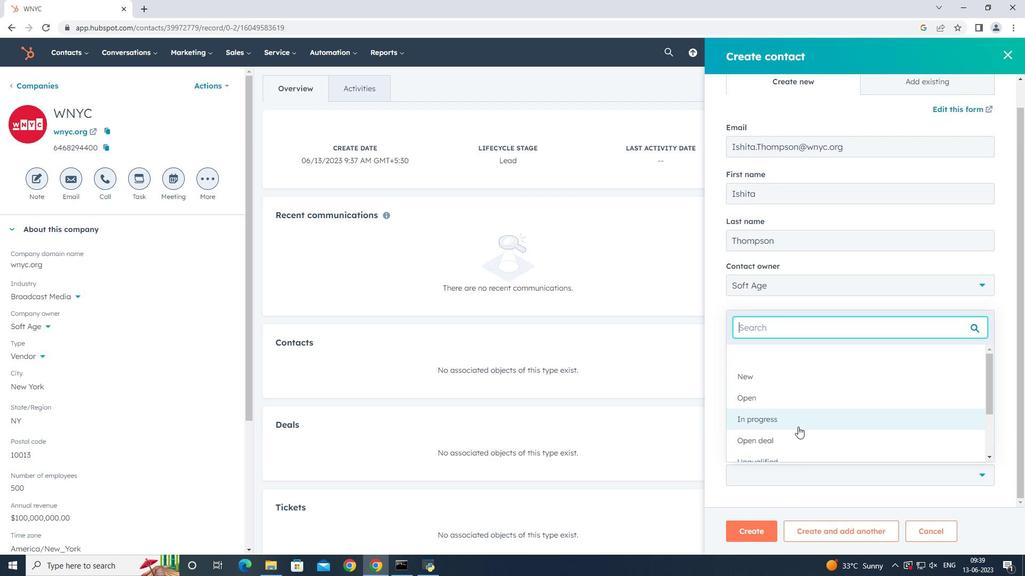 
Action: Mouse moved to (759, 537)
Screenshot: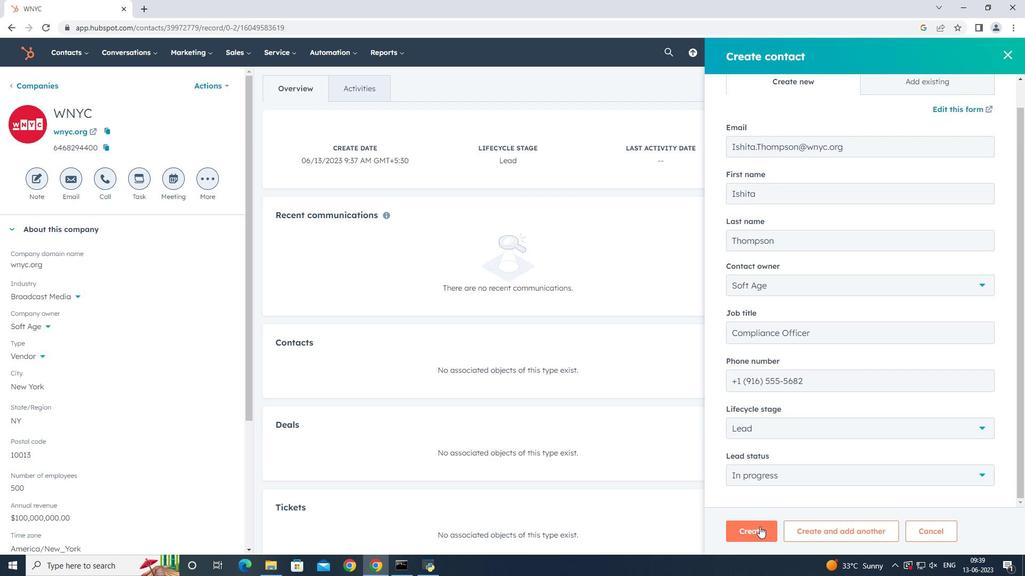 
Action: Mouse pressed left at (759, 537)
Screenshot: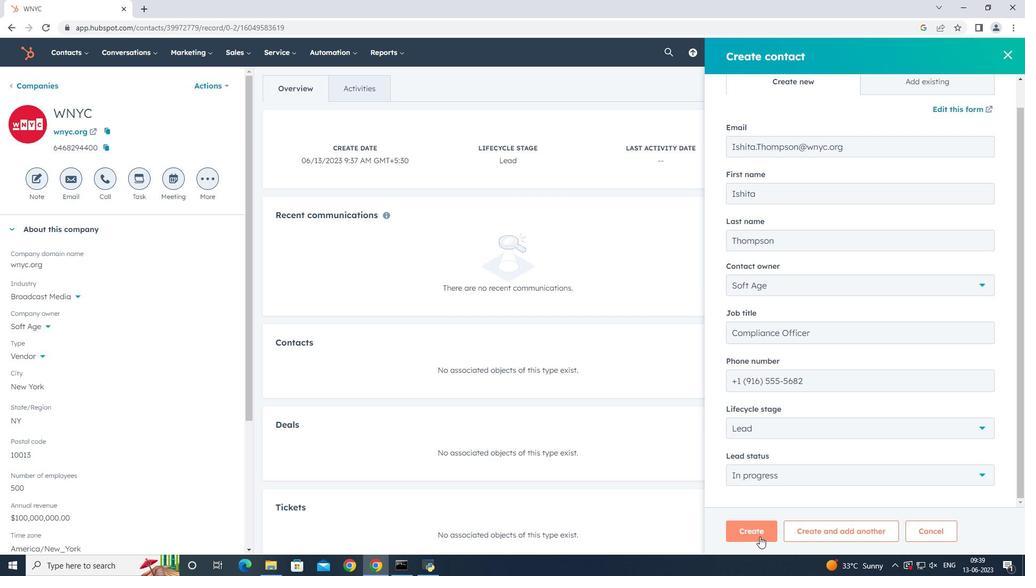 
Action: Mouse moved to (642, 344)
Screenshot: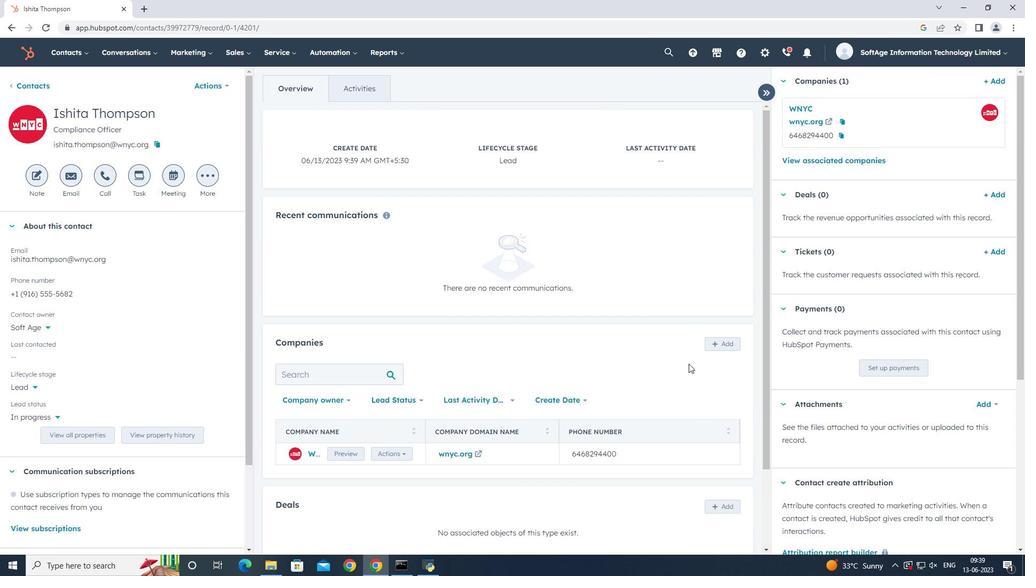 
